 Task: Make in the project AgileBridge an epic 'Data Analytics Process Improvement'. Create in the project AgileBridge an epic 'Data Warehousing Process Improvement'. Add in the project AgileBridge an epic 'IT Audit and Compliance'
Action: Mouse moved to (58, 154)
Screenshot: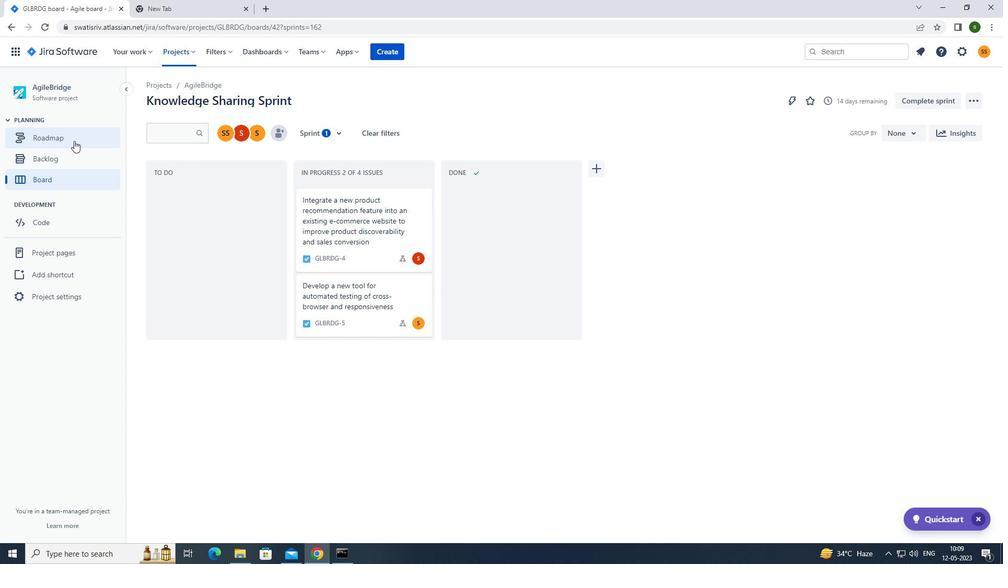 
Action: Mouse pressed left at (58, 154)
Screenshot: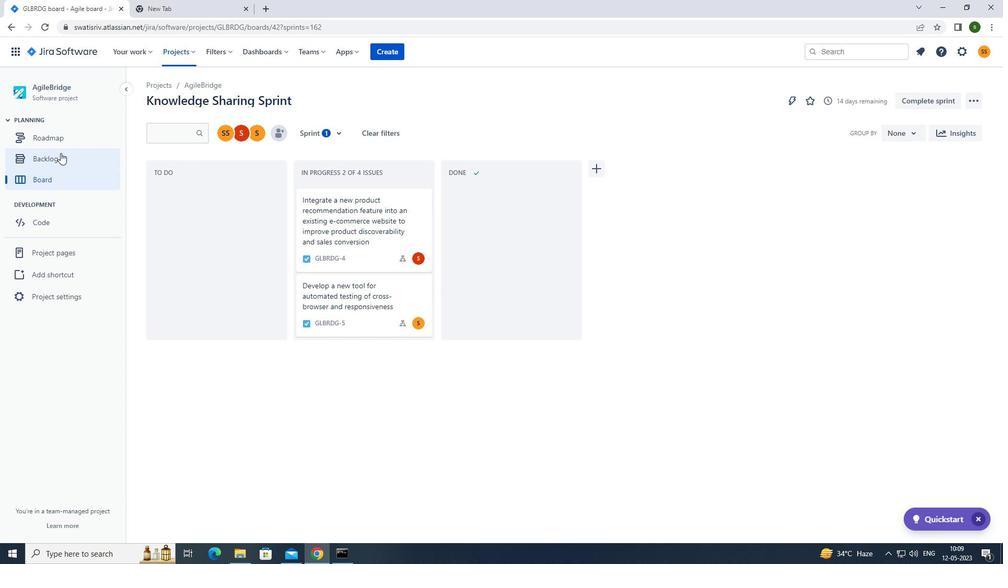 
Action: Mouse moved to (309, 132)
Screenshot: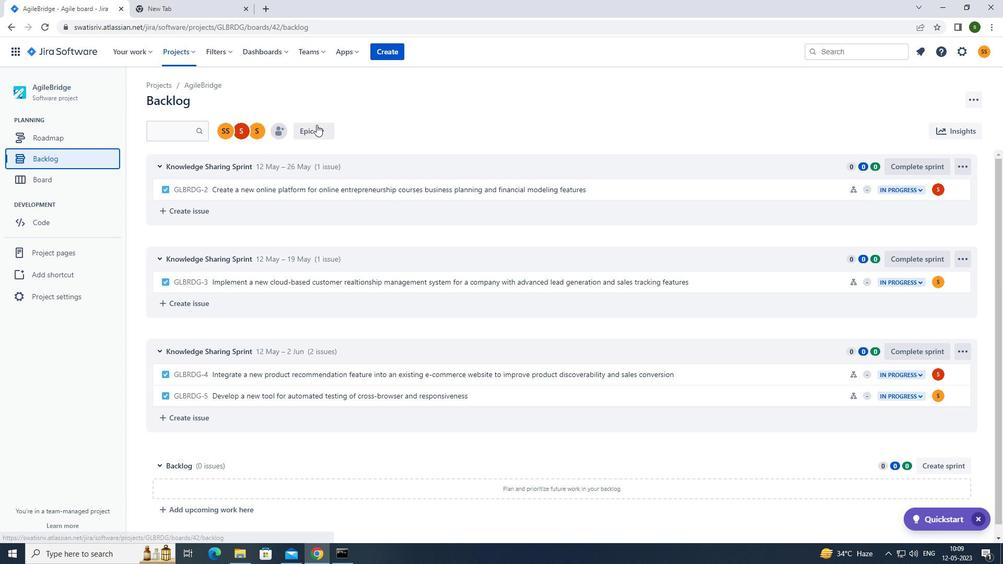 
Action: Mouse pressed left at (309, 132)
Screenshot: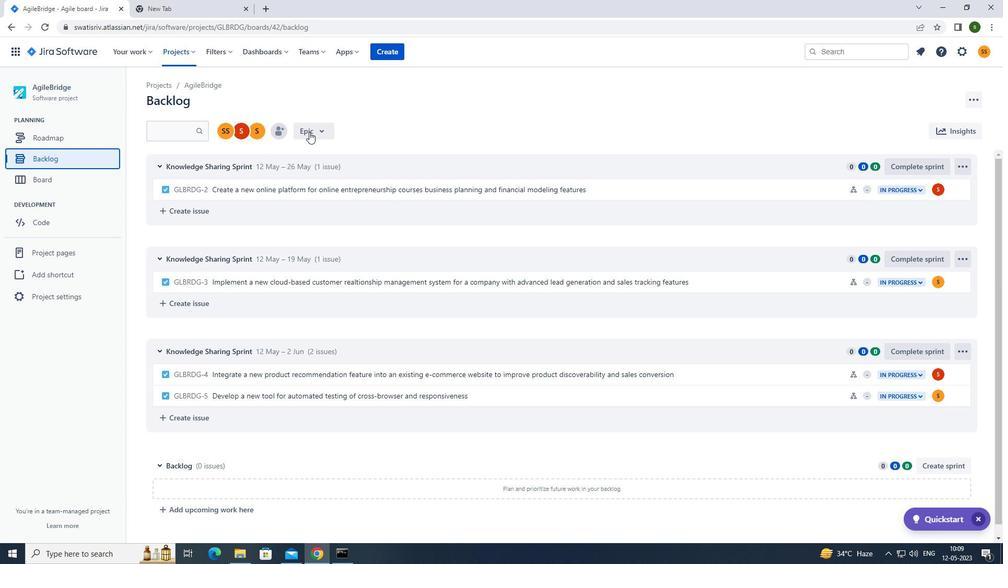 
Action: Mouse moved to (307, 195)
Screenshot: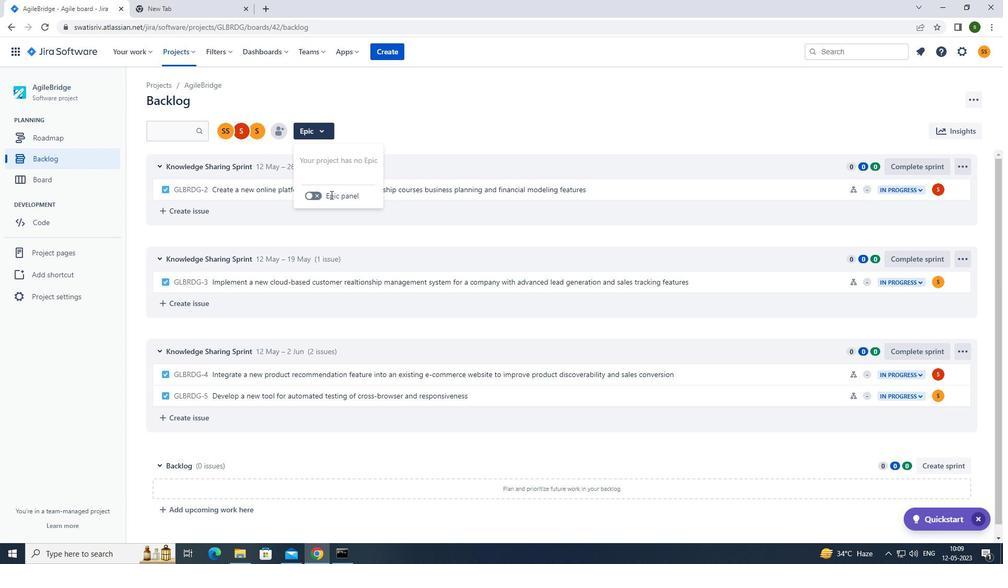 
Action: Mouse pressed left at (307, 195)
Screenshot: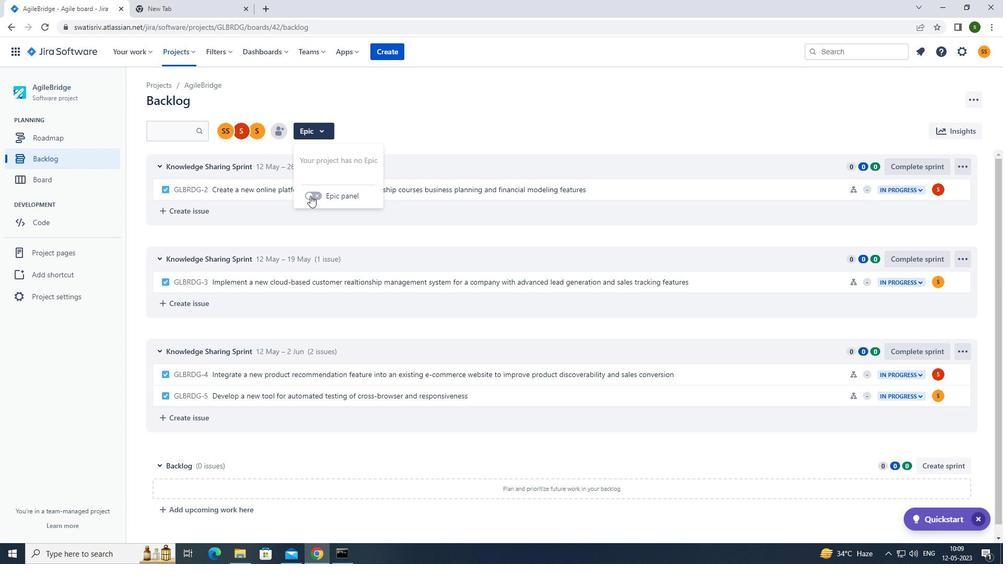 
Action: Mouse moved to (207, 361)
Screenshot: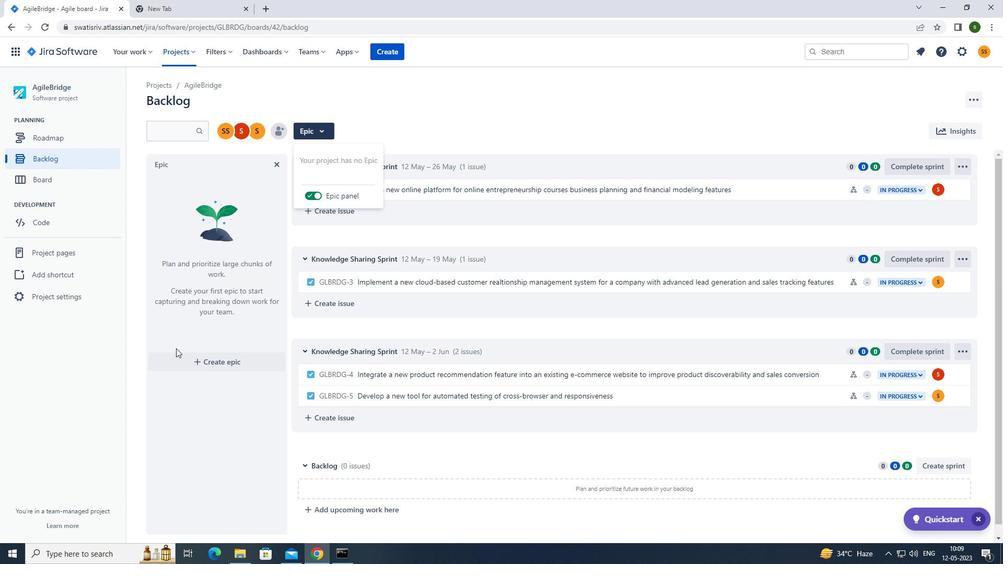 
Action: Mouse pressed left at (207, 361)
Screenshot: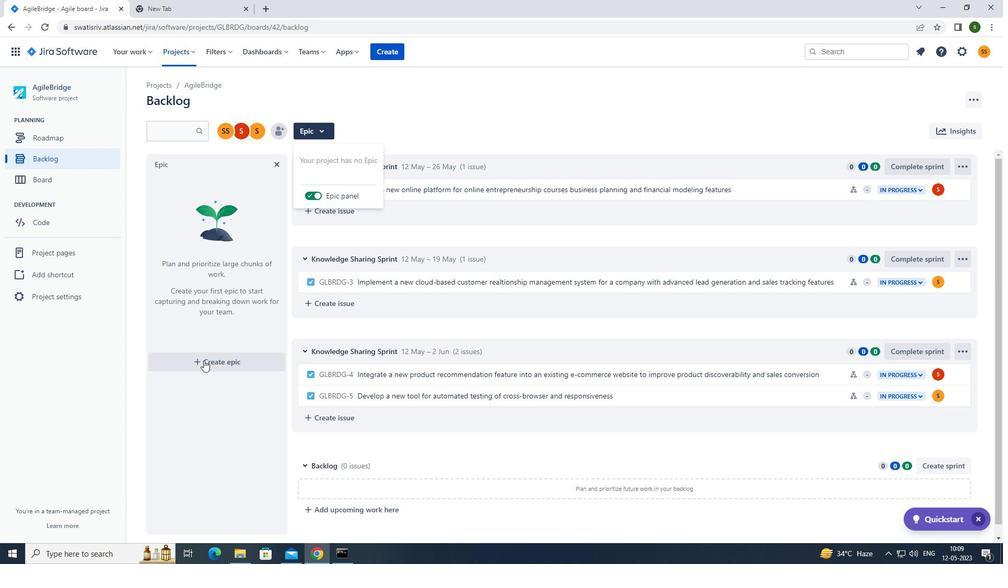 
Action: Mouse moved to (207, 364)
Screenshot: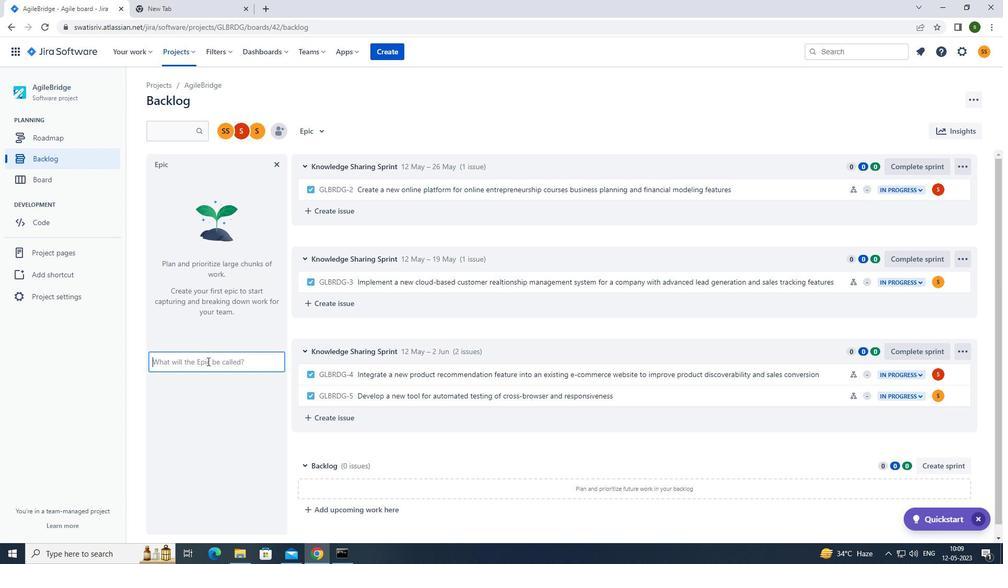 
Action: Key pressed <Key.caps_lock>d<Key.caps_lock>ata<Key.space><Key.caps_lock>a<Key.caps_lock>nalytics<Key.space><Key.caps_lock>p<Key.caps_lock>rocess<Key.space><Key.caps_lock>i<Key.caps_lock>mprovement<Key.enter>
Screenshot: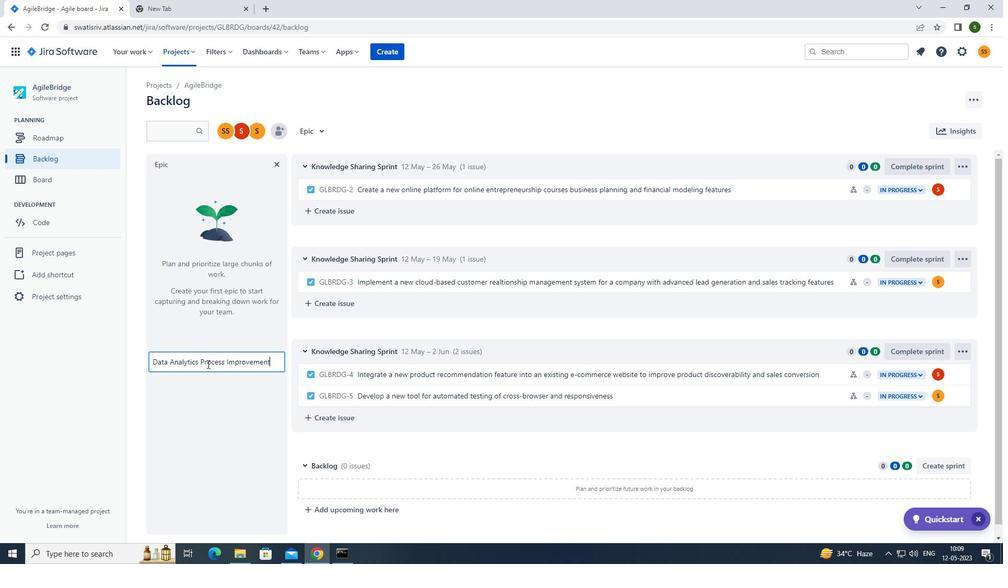 
Action: Mouse moved to (202, 244)
Screenshot: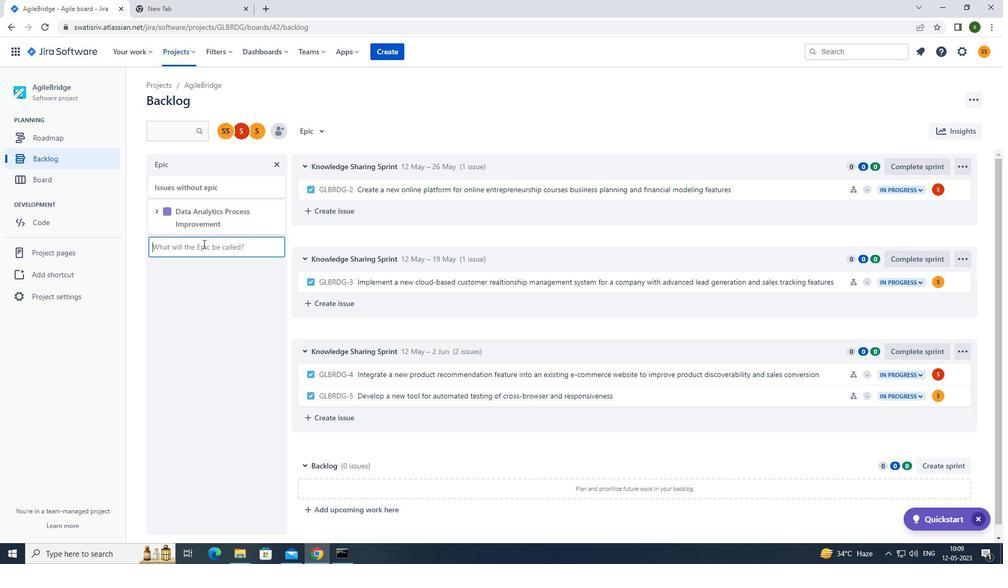 
Action: Key pressed <Key.caps_lock>d<Key.caps_lock>ata<Key.space><Key.caps_lock>w<Key.caps_lock>arehousing<Key.space><Key.caps_lock>p<Key.caps_lock>rocess<Key.space><Key.caps_lock>i<Key.caps_lock>mprovement<Key.enter><Key.caps_lock>it<Key.space>a<Key.caps_lock>udit<Key.space>and<Key.space><Key.caps_lock>c<Key.caps_lock>ompliance<Key.enter>
Screenshot: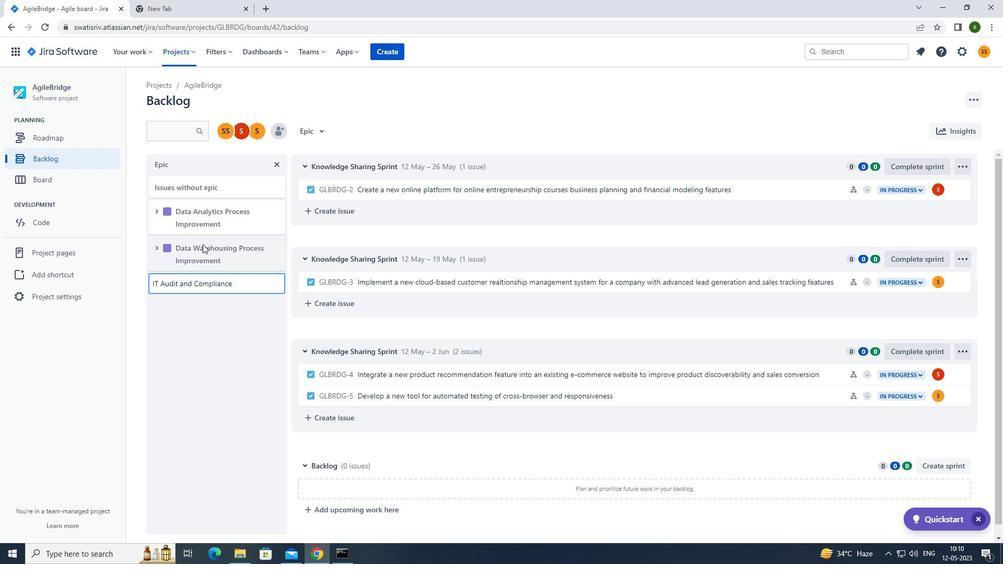
